 Task: Create a due date automation trigger when advanced on, 2 days before a card is due add content with a name ending with resume at 11:00 AM.
Action: Mouse moved to (820, 234)
Screenshot: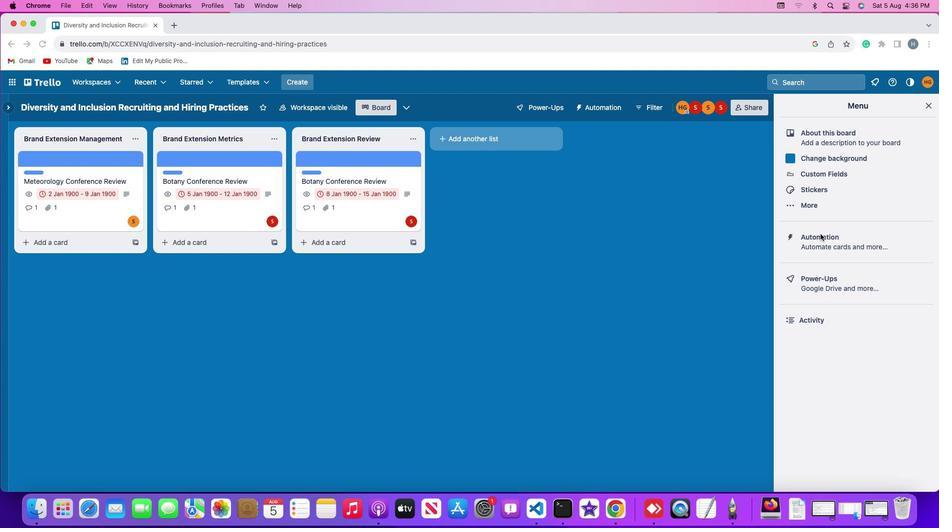 
Action: Mouse pressed left at (820, 234)
Screenshot: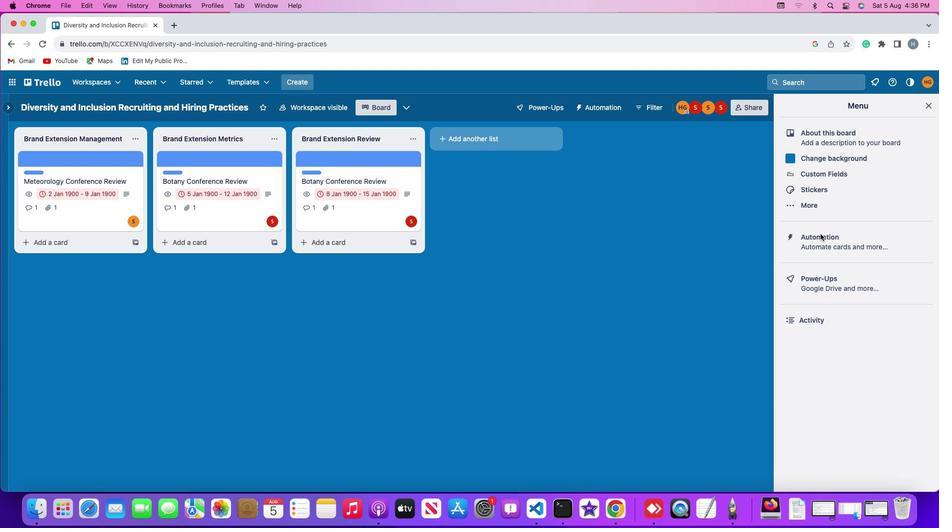 
Action: Mouse moved to (821, 234)
Screenshot: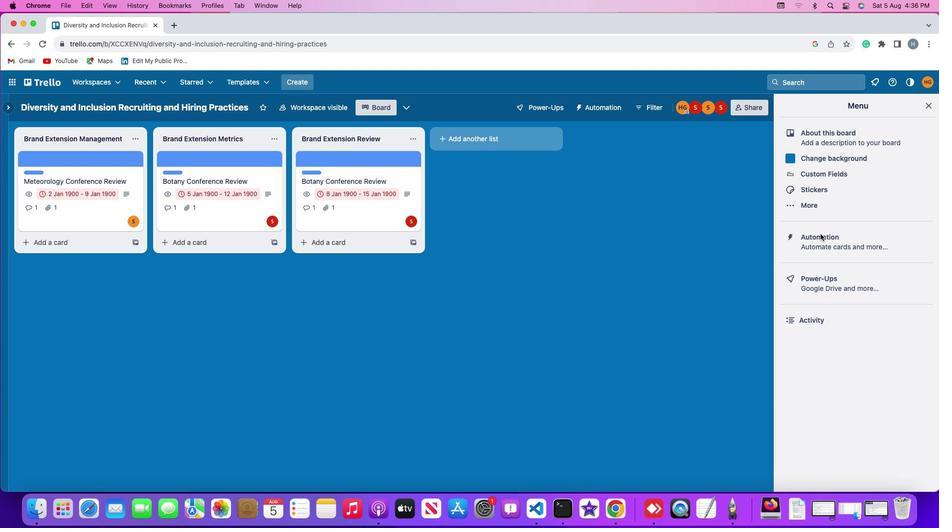 
Action: Mouse pressed left at (821, 234)
Screenshot: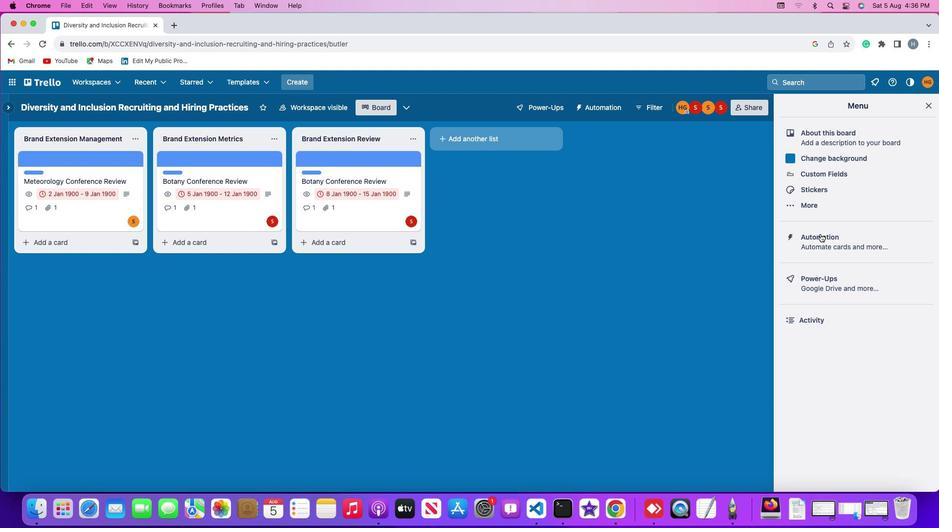 
Action: Mouse moved to (50, 235)
Screenshot: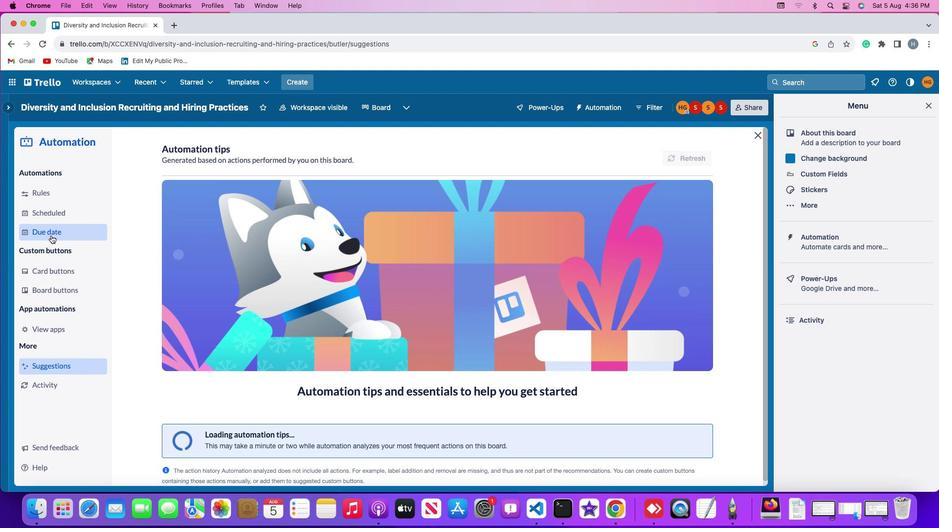 
Action: Mouse pressed left at (50, 235)
Screenshot: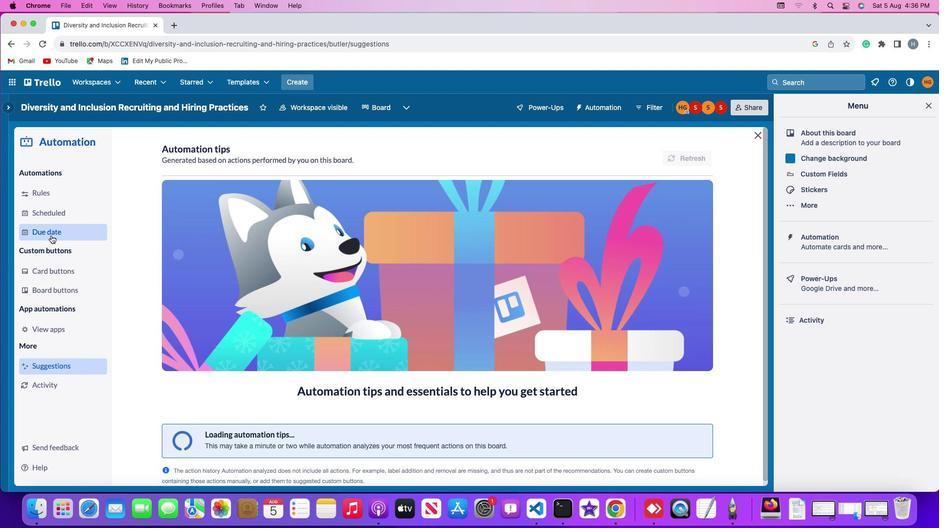 
Action: Mouse moved to (658, 151)
Screenshot: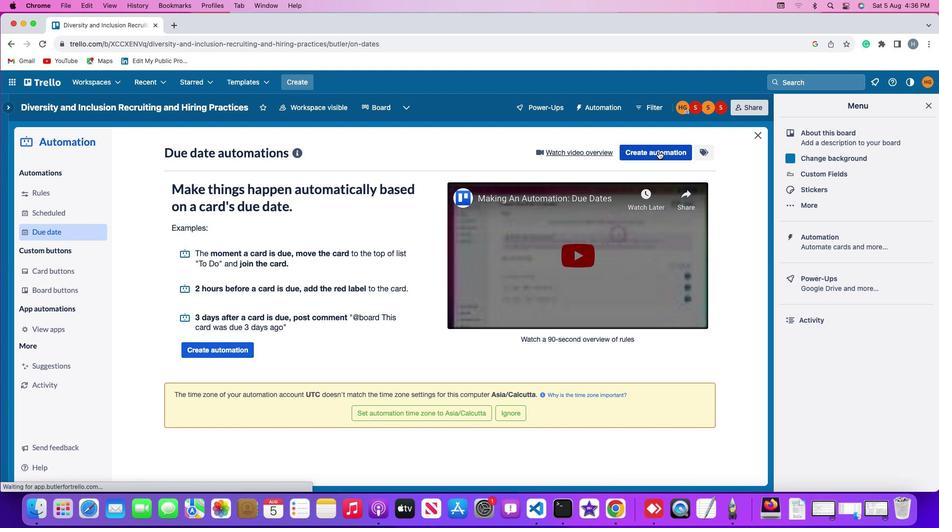 
Action: Mouse pressed left at (658, 151)
Screenshot: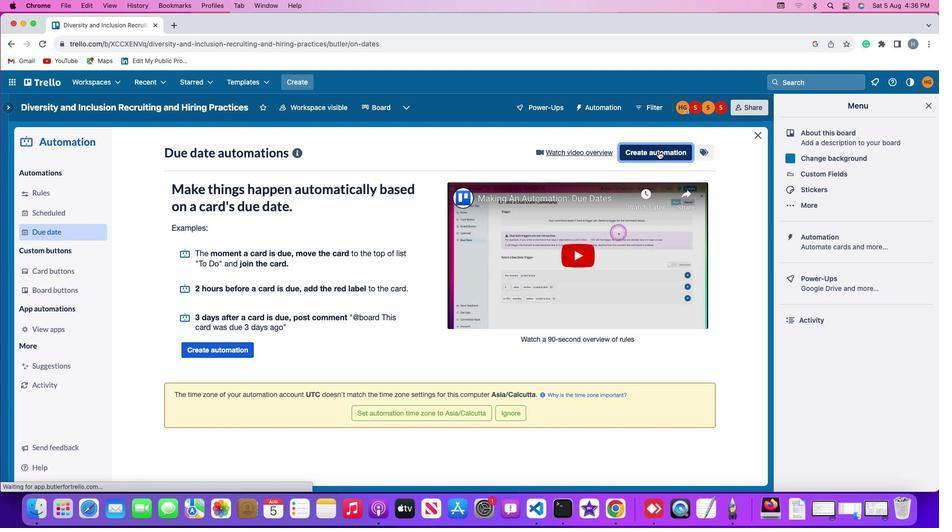 
Action: Mouse moved to (452, 243)
Screenshot: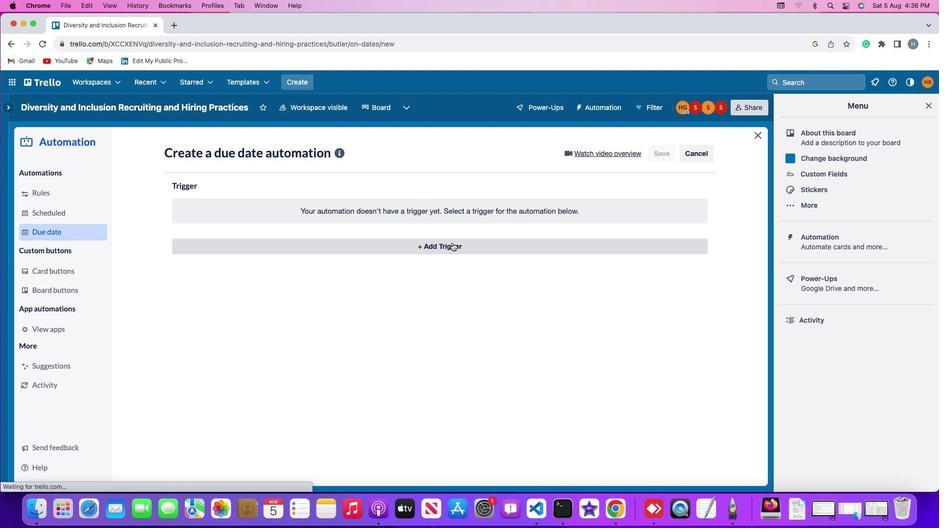 
Action: Mouse pressed left at (452, 243)
Screenshot: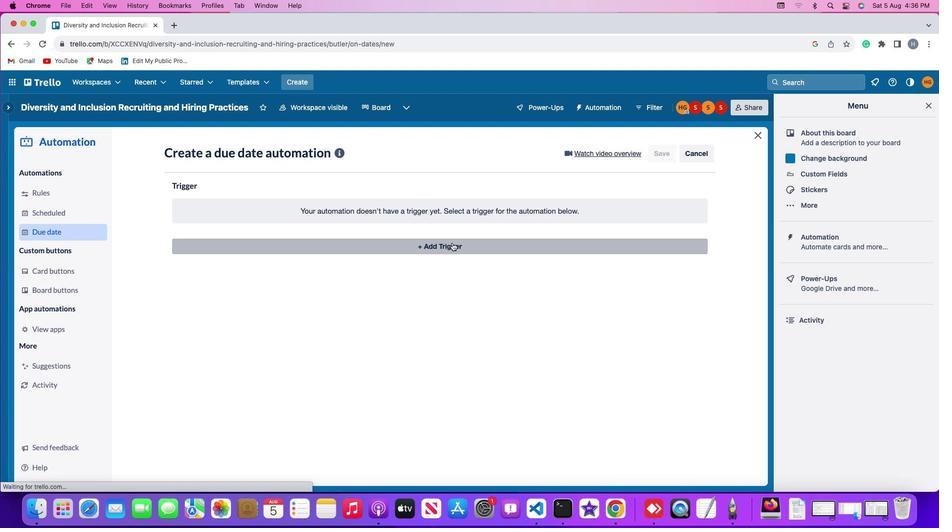 
Action: Mouse moved to (190, 393)
Screenshot: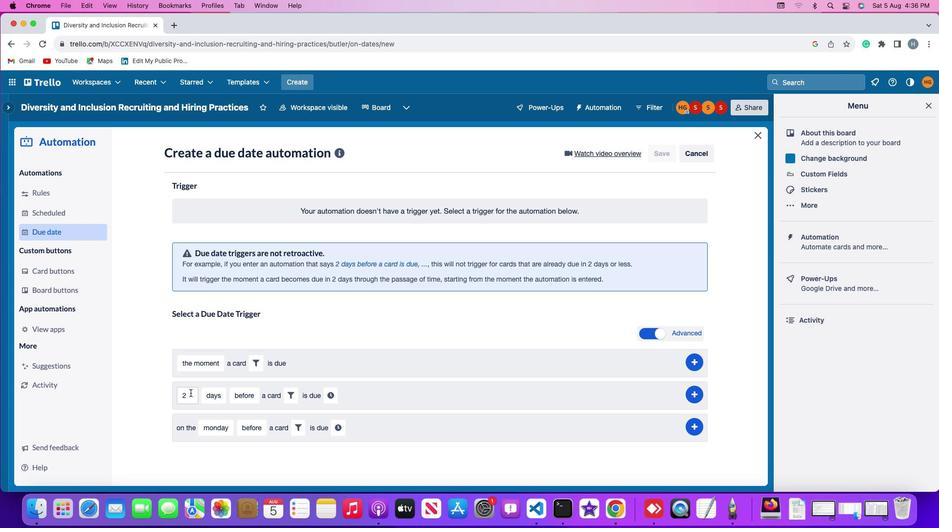 
Action: Mouse pressed left at (190, 393)
Screenshot: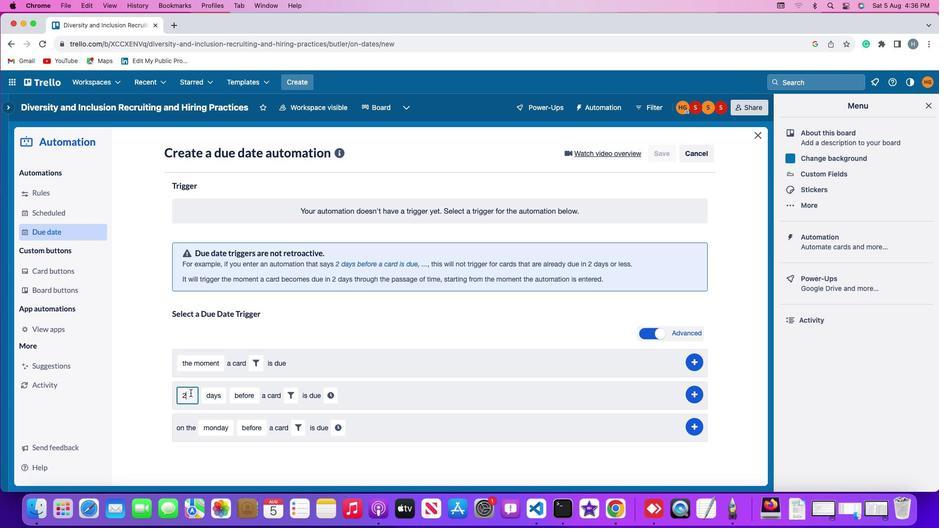 
Action: Mouse moved to (190, 392)
Screenshot: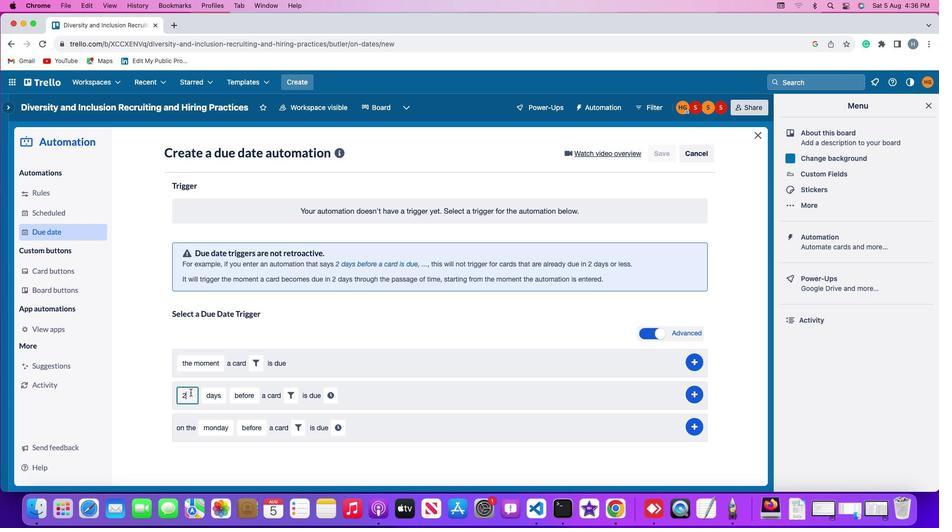 
Action: Key pressed Key.backspace'2'
Screenshot: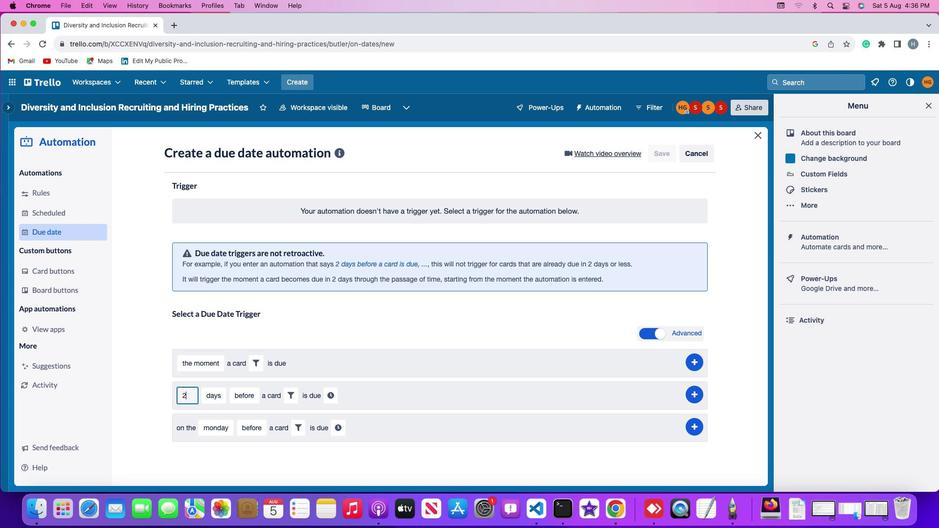 
Action: Mouse moved to (208, 395)
Screenshot: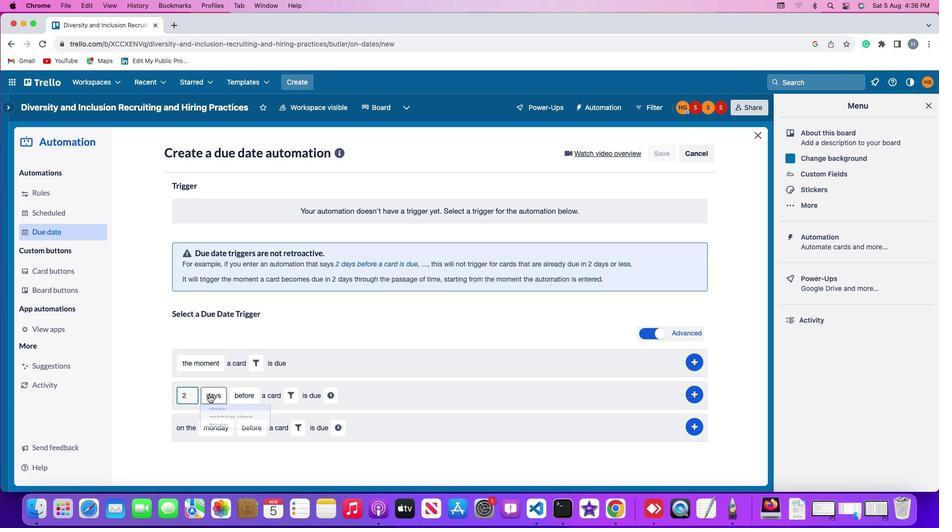 
Action: Mouse pressed left at (208, 395)
Screenshot: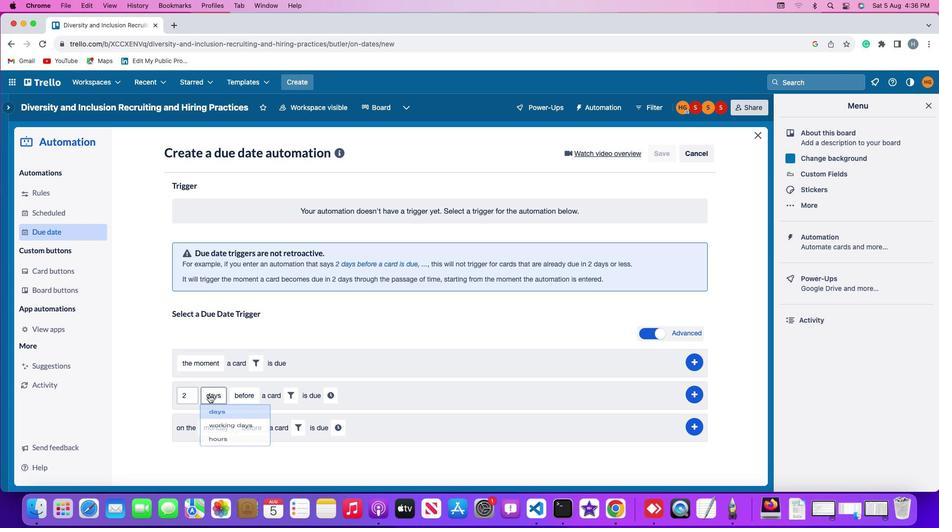 
Action: Mouse moved to (219, 413)
Screenshot: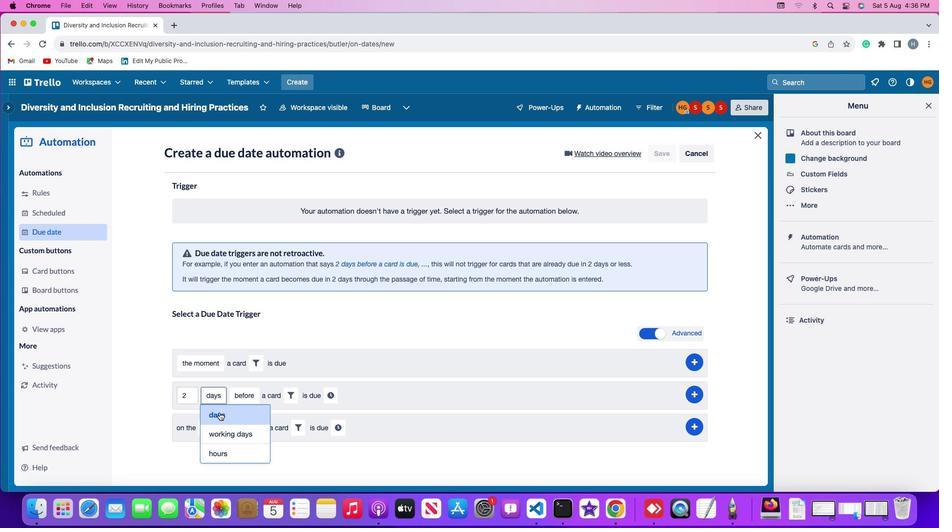 
Action: Mouse pressed left at (219, 413)
Screenshot: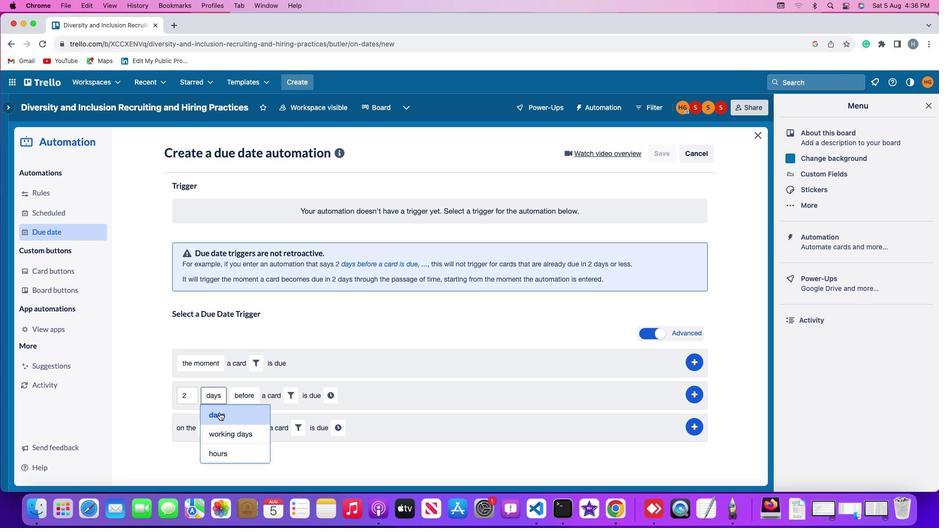 
Action: Mouse moved to (243, 395)
Screenshot: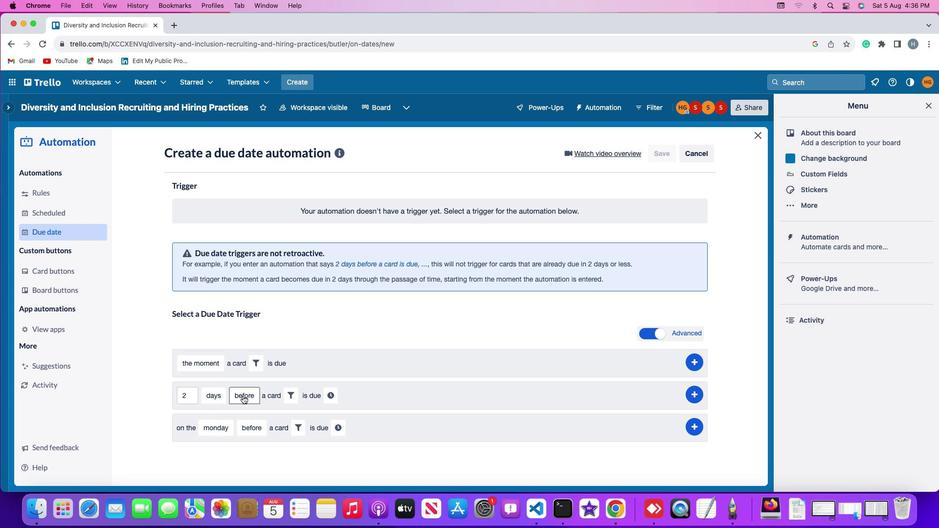 
Action: Mouse pressed left at (243, 395)
Screenshot: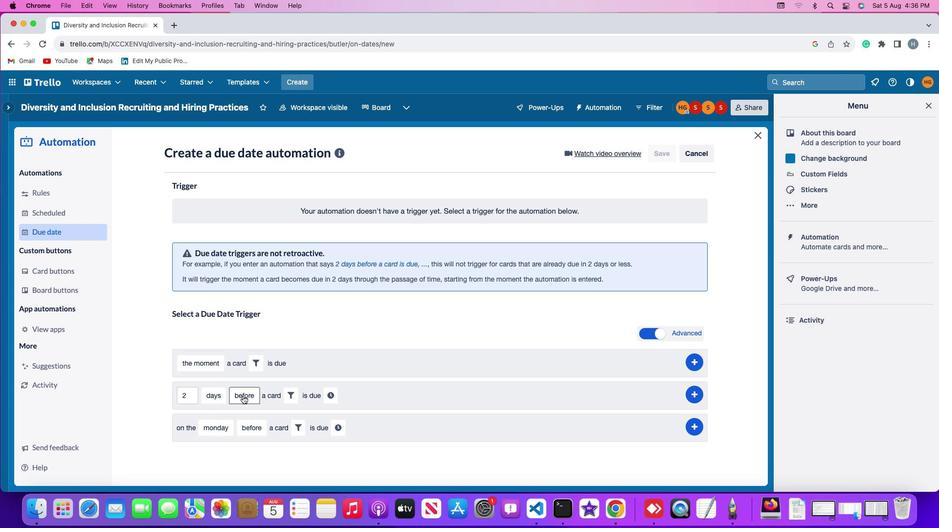 
Action: Mouse moved to (249, 412)
Screenshot: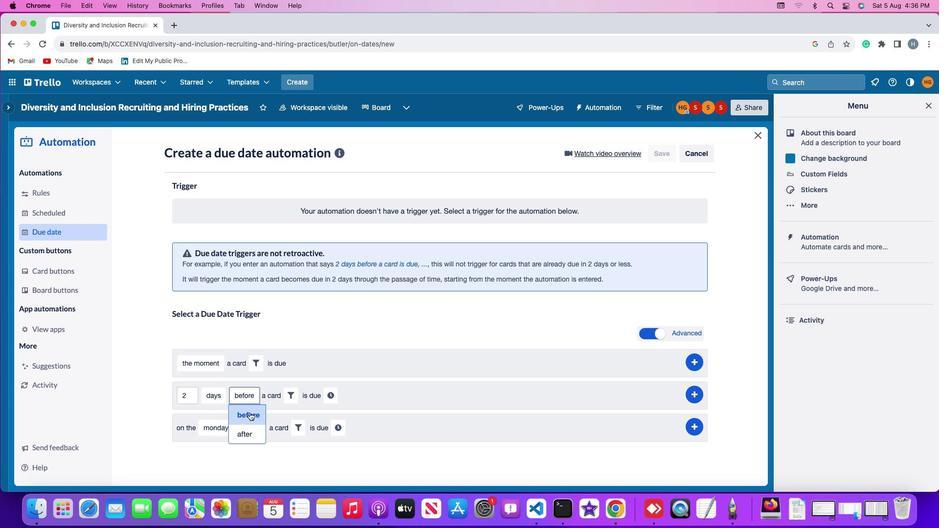 
Action: Mouse pressed left at (249, 412)
Screenshot: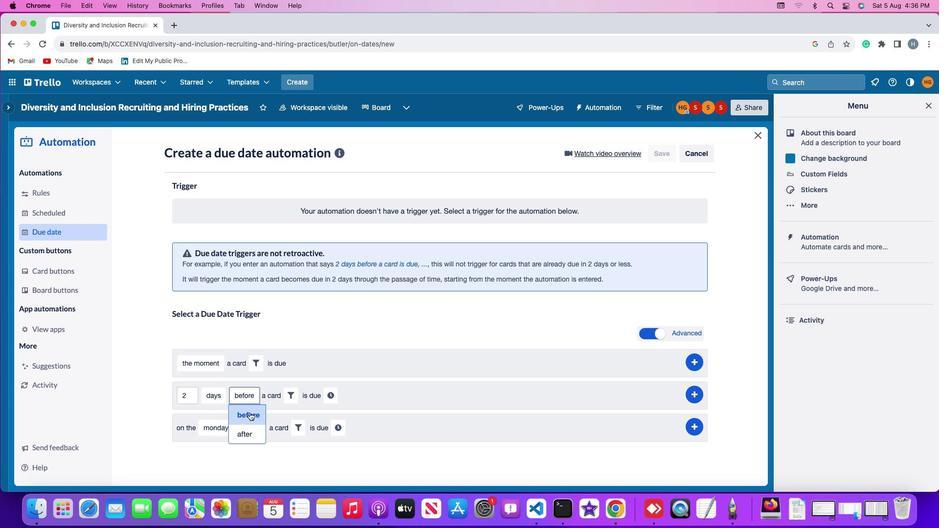 
Action: Mouse moved to (289, 398)
Screenshot: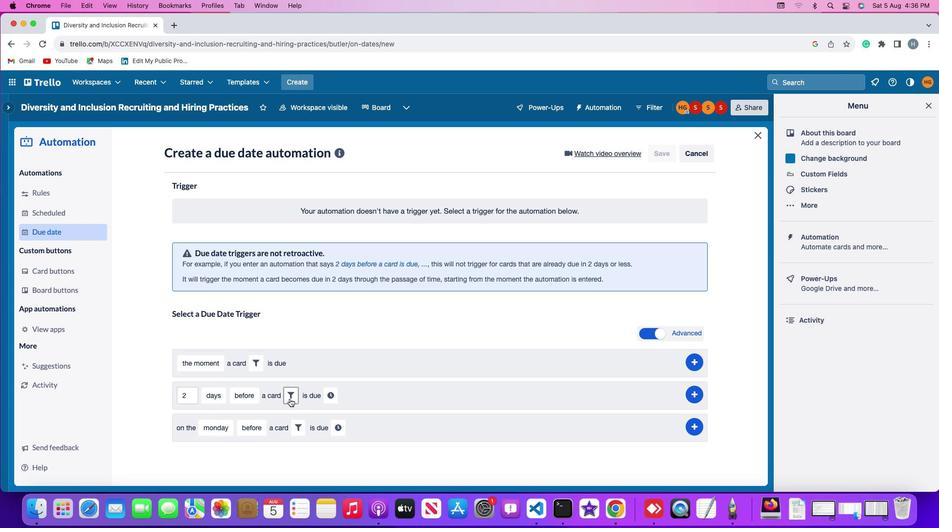 
Action: Mouse pressed left at (289, 398)
Screenshot: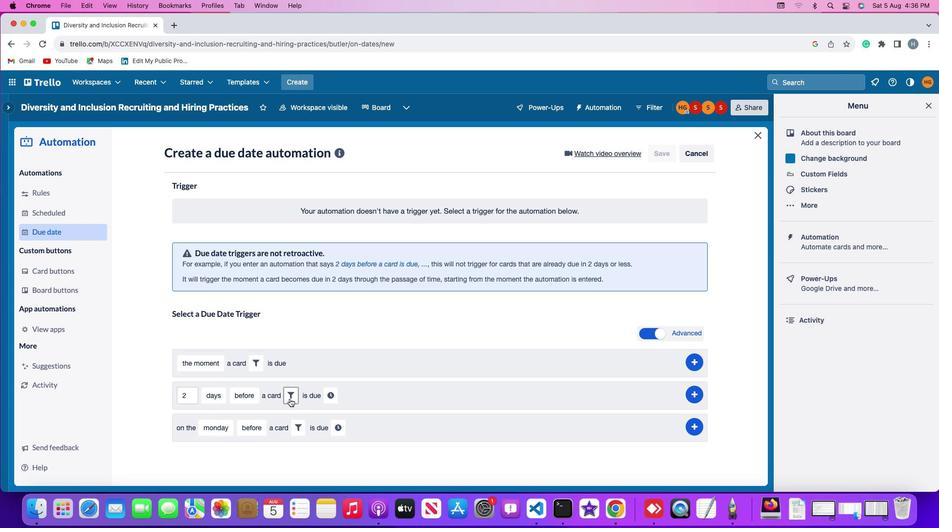 
Action: Mouse moved to (415, 428)
Screenshot: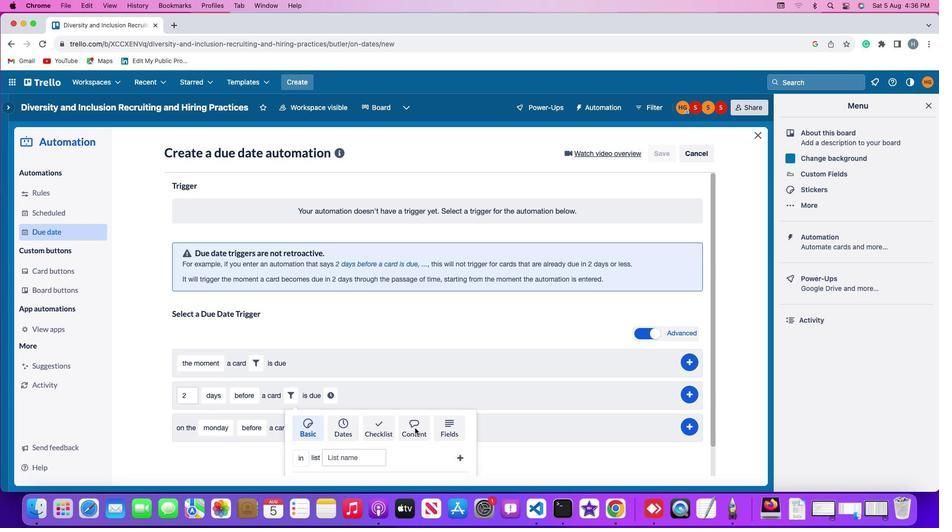 
Action: Mouse pressed left at (415, 428)
Screenshot: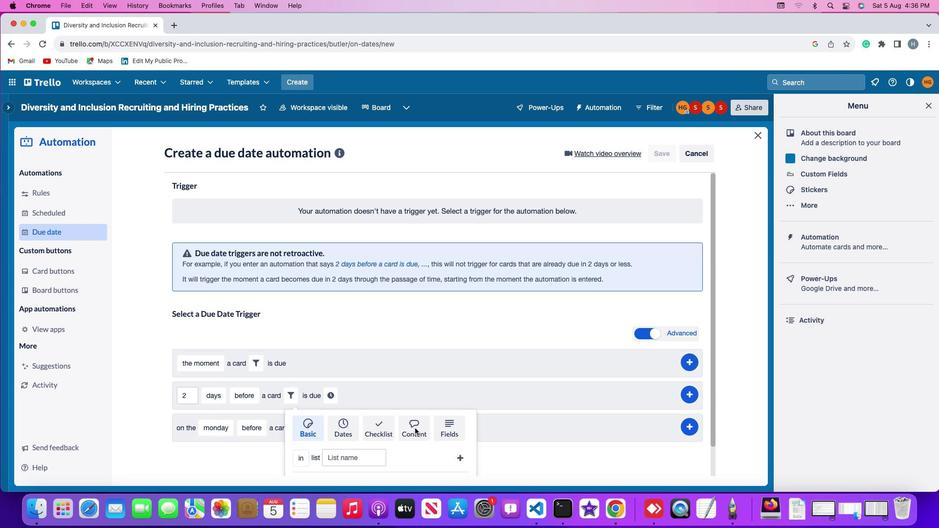 
Action: Mouse moved to (324, 458)
Screenshot: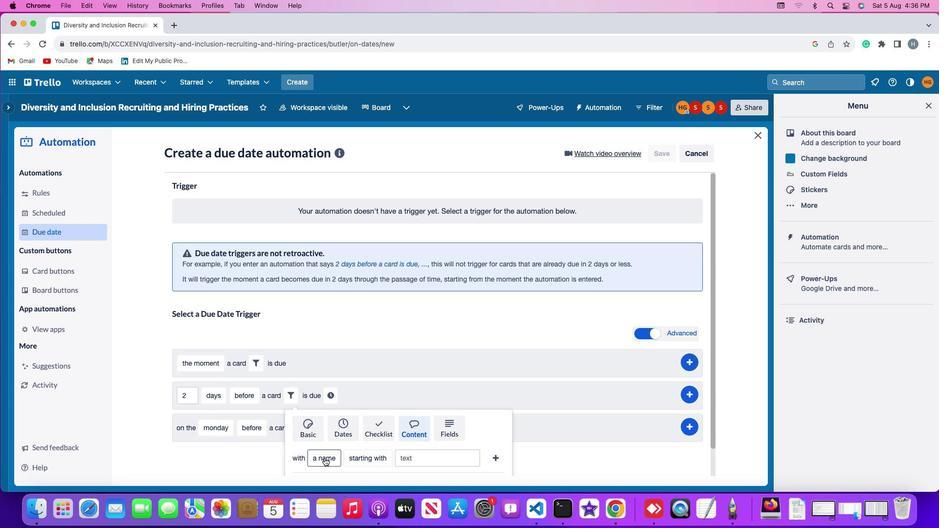 
Action: Mouse pressed left at (324, 458)
Screenshot: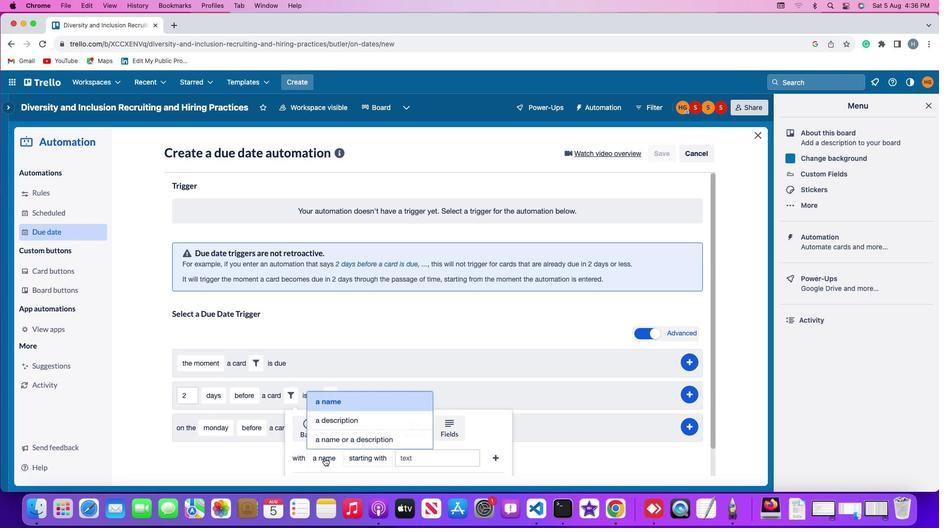 
Action: Mouse moved to (359, 404)
Screenshot: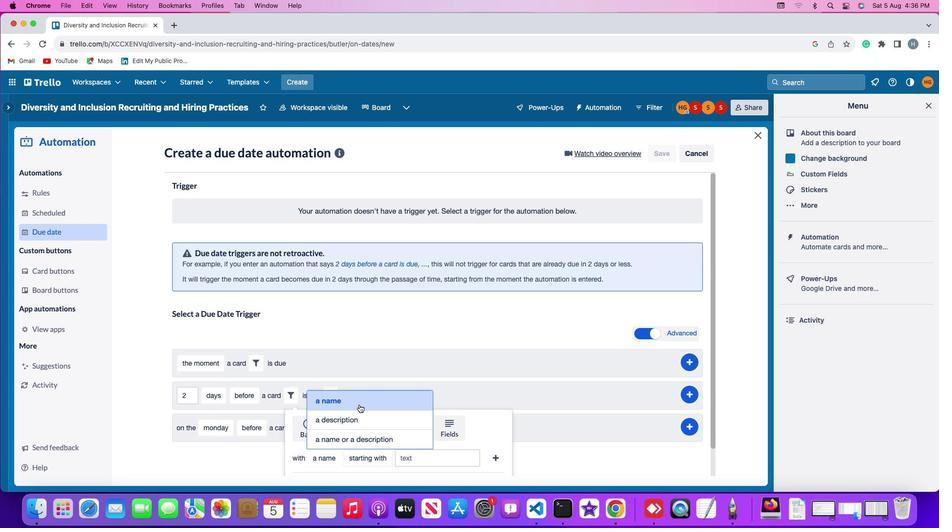 
Action: Mouse pressed left at (359, 404)
Screenshot: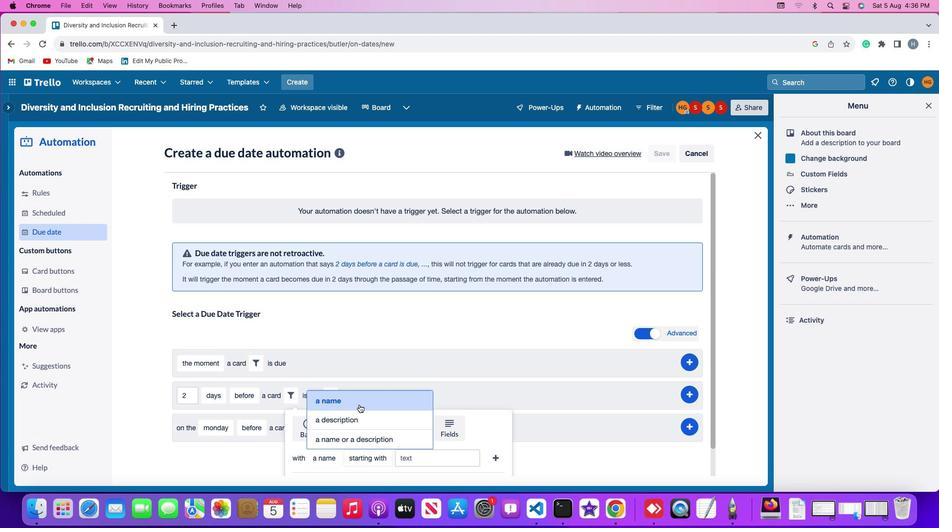
Action: Mouse moved to (370, 460)
Screenshot: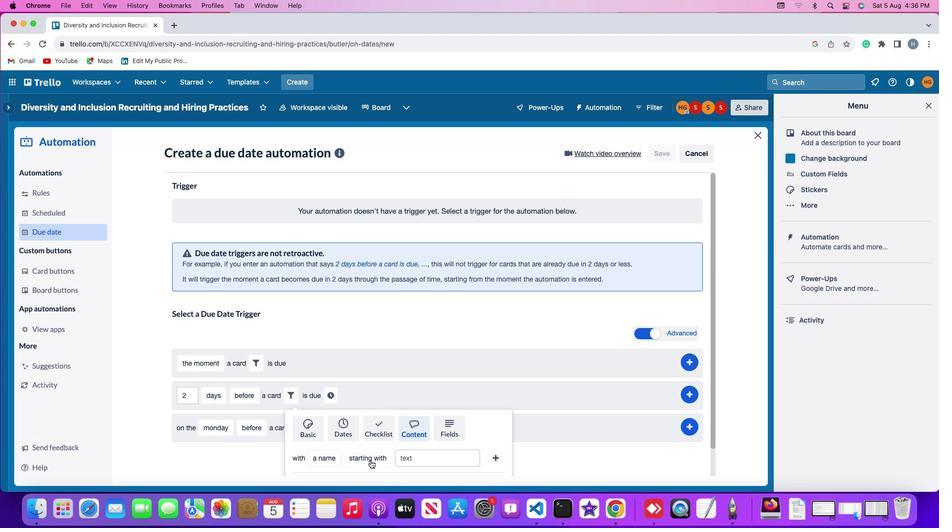 
Action: Mouse pressed left at (370, 460)
Screenshot: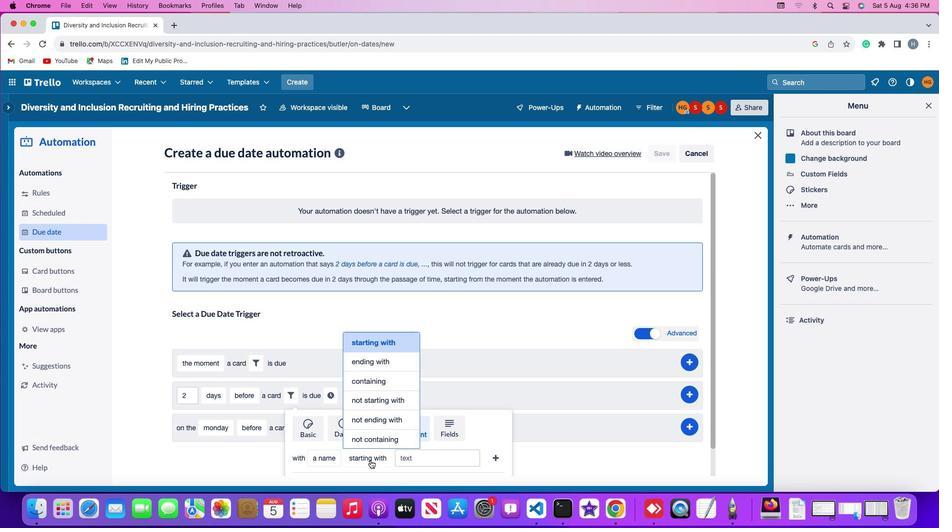 
Action: Mouse moved to (389, 363)
Screenshot: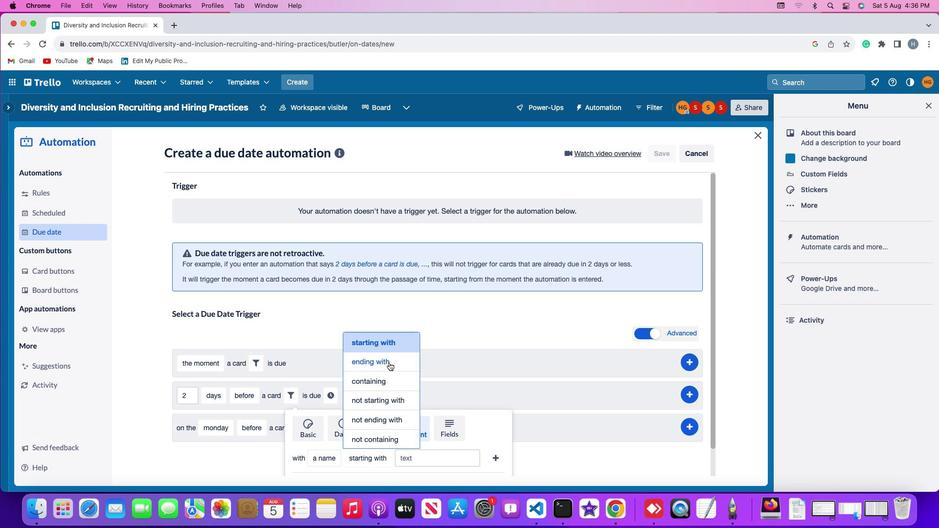
Action: Mouse pressed left at (389, 363)
Screenshot: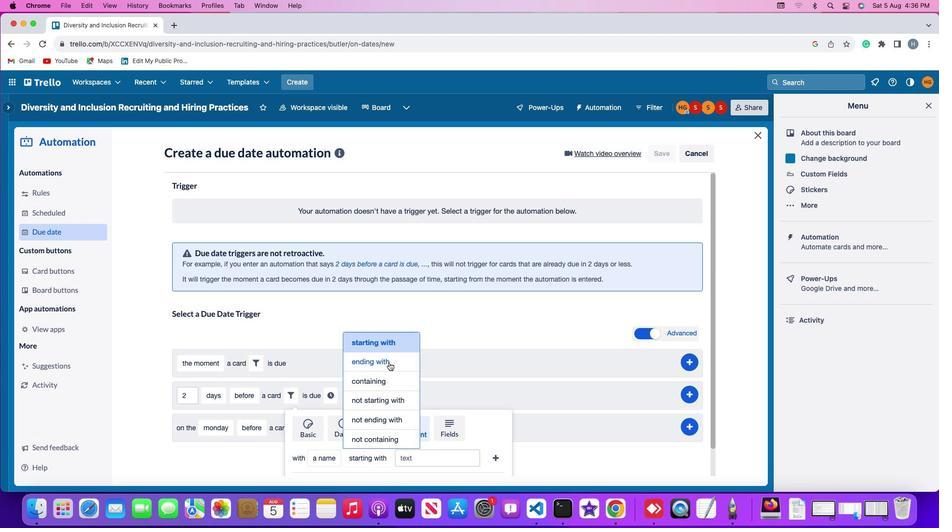
Action: Mouse moved to (416, 460)
Screenshot: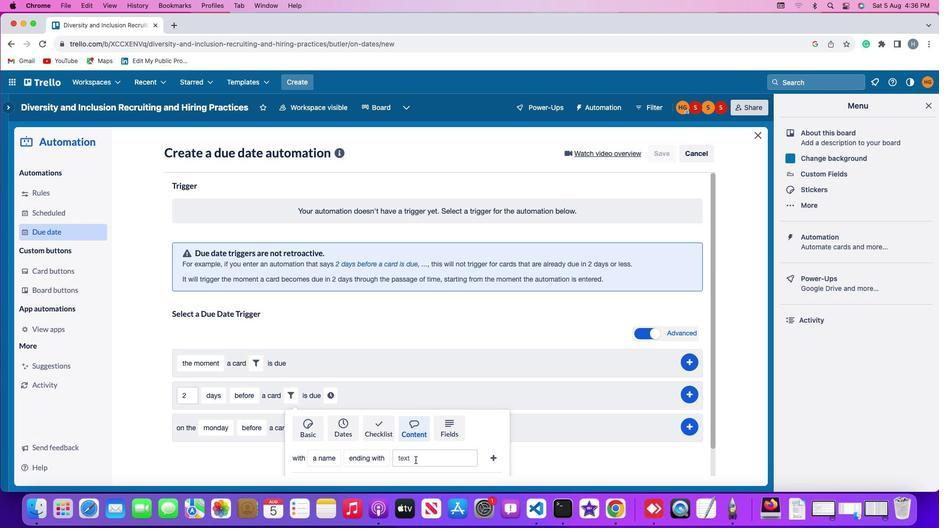 
Action: Mouse pressed left at (416, 460)
Screenshot: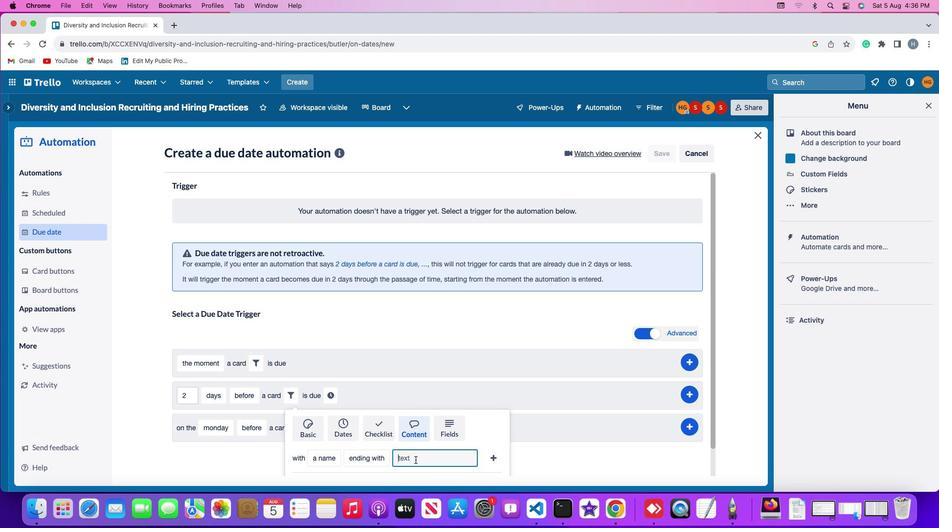 
Action: Mouse moved to (415, 459)
Screenshot: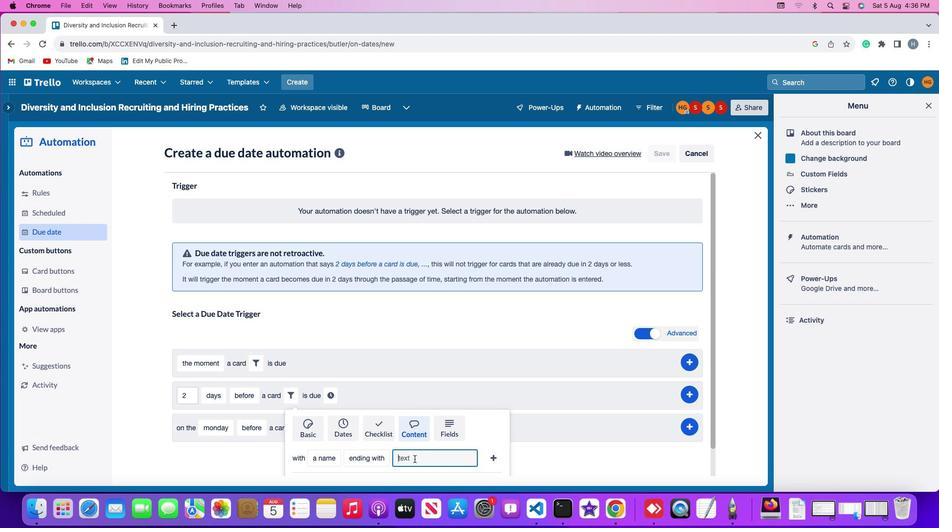 
Action: Key pressed 'r''e''s''u''m''e'
Screenshot: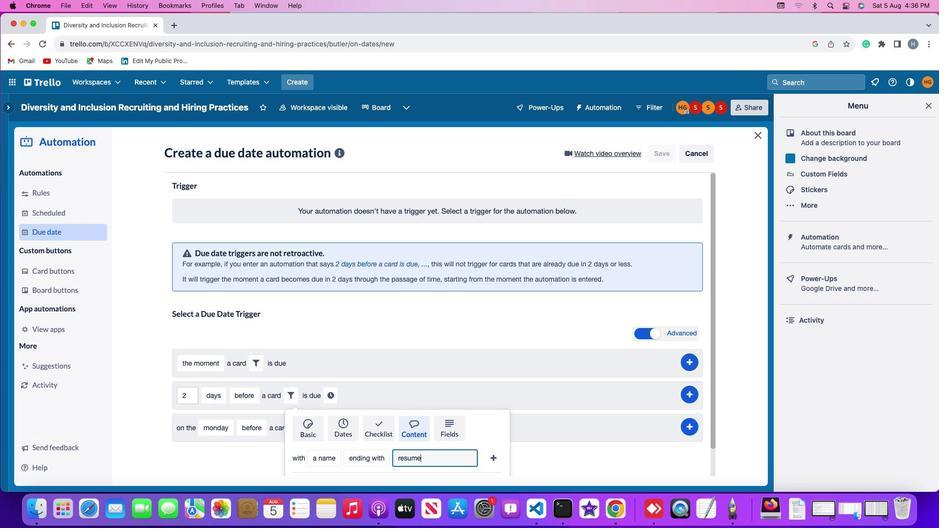 
Action: Mouse moved to (489, 455)
Screenshot: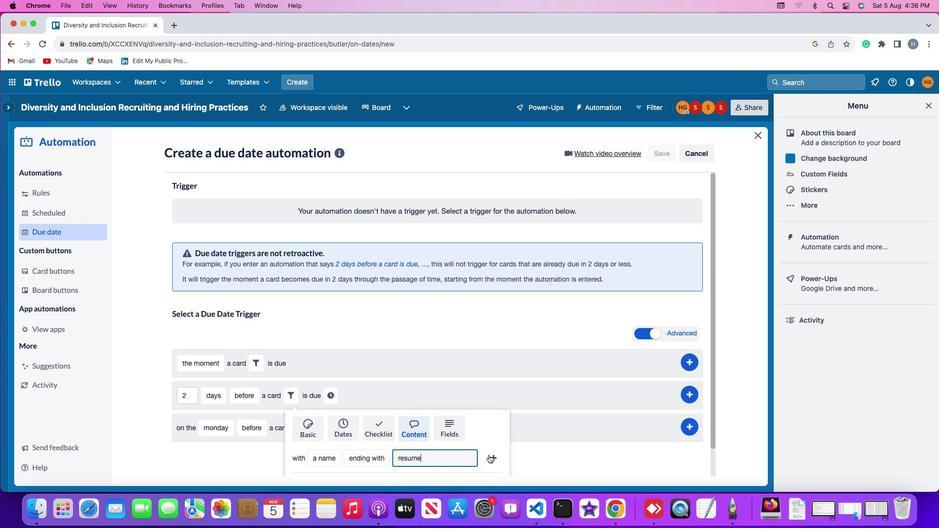 
Action: Mouse pressed left at (489, 455)
Screenshot: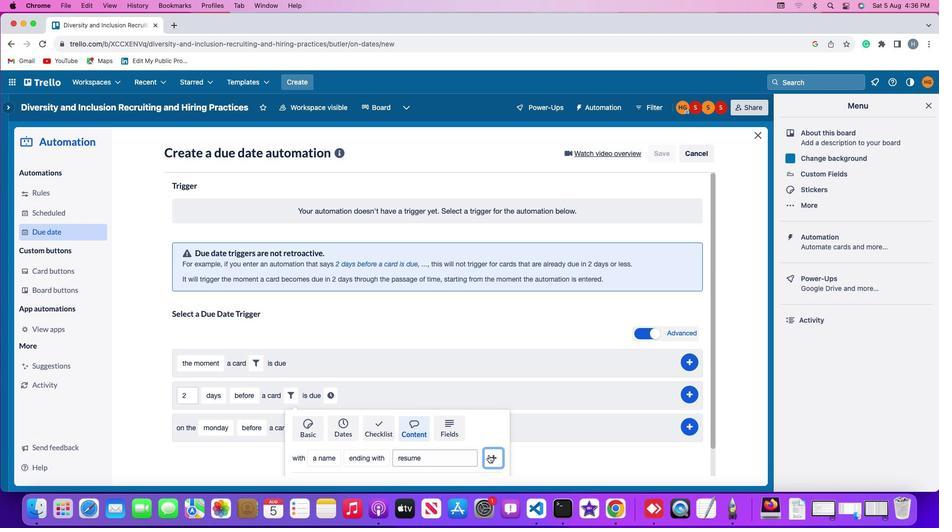 
Action: Mouse moved to (460, 396)
Screenshot: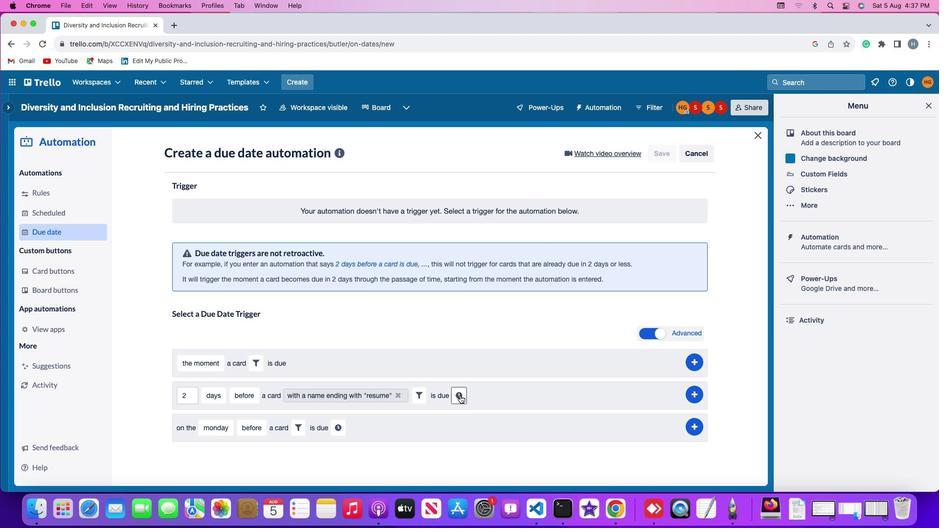 
Action: Mouse pressed left at (460, 396)
Screenshot: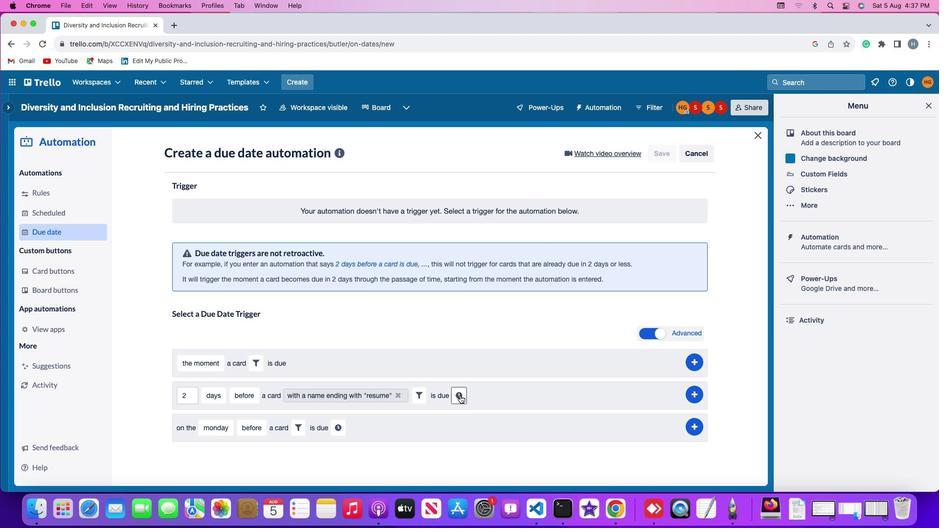 
Action: Mouse moved to (478, 399)
Screenshot: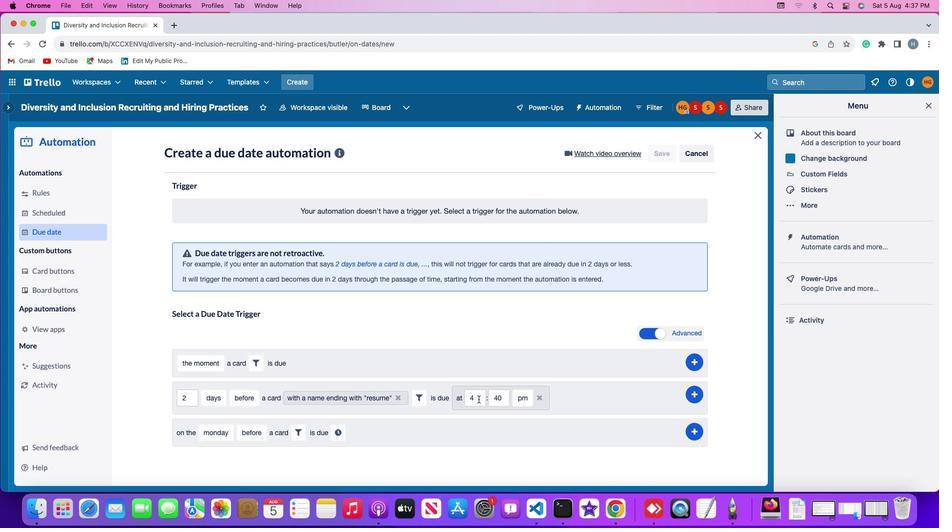 
Action: Mouse pressed left at (478, 399)
Screenshot: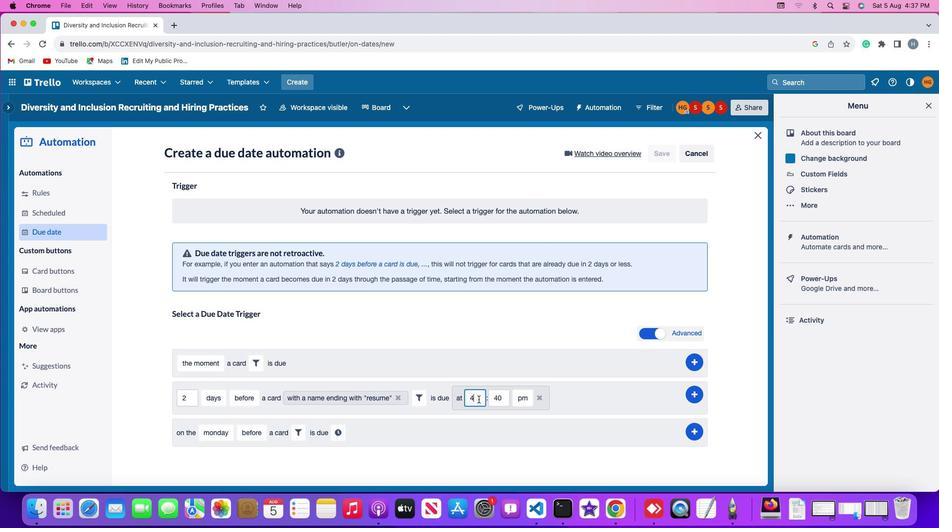 
Action: Key pressed Key.backspace'1''1'
Screenshot: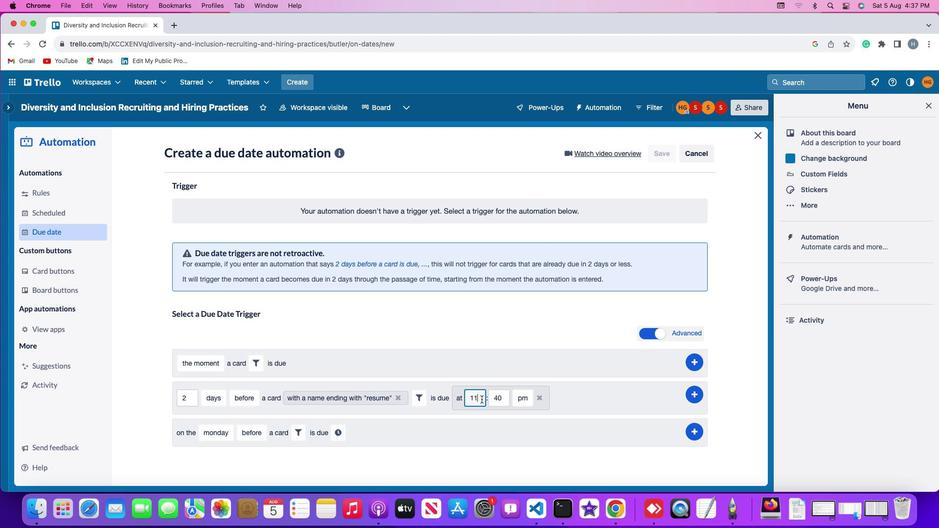 
Action: Mouse moved to (502, 398)
Screenshot: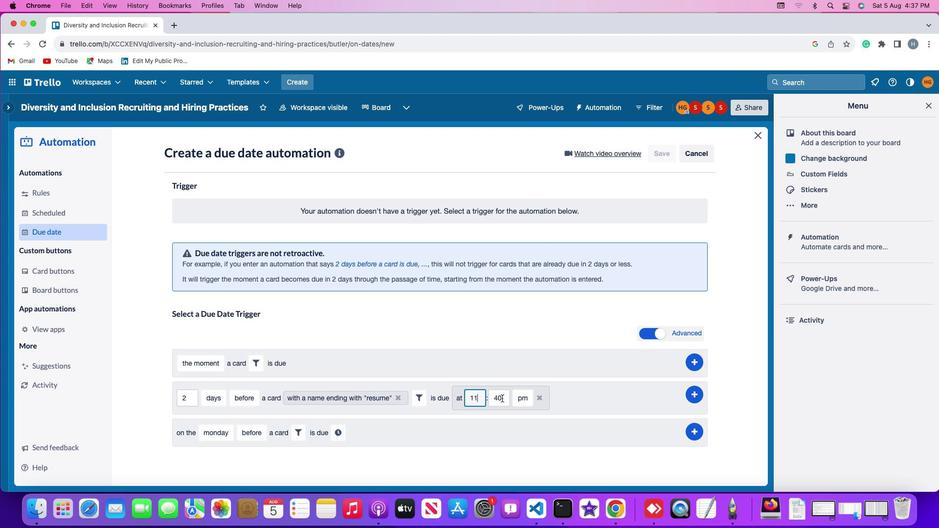 
Action: Mouse pressed left at (502, 398)
Screenshot: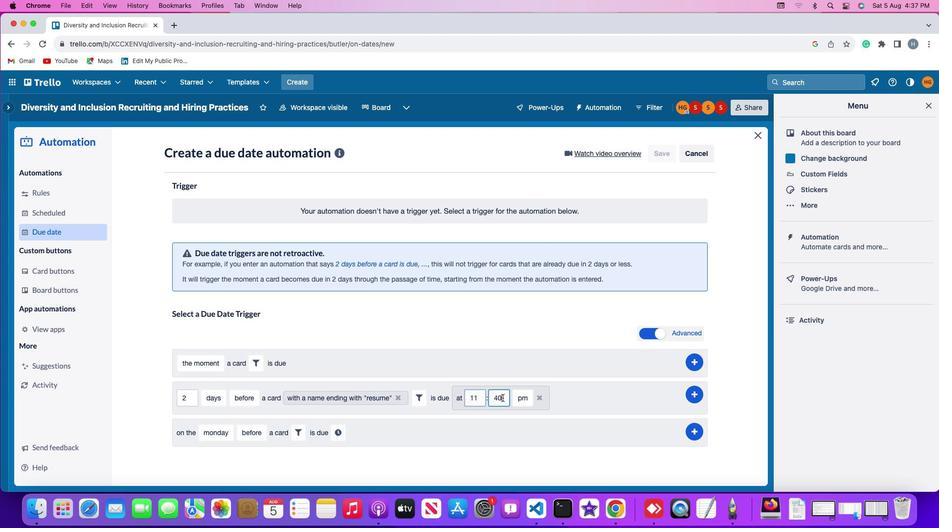 
Action: Mouse moved to (502, 398)
Screenshot: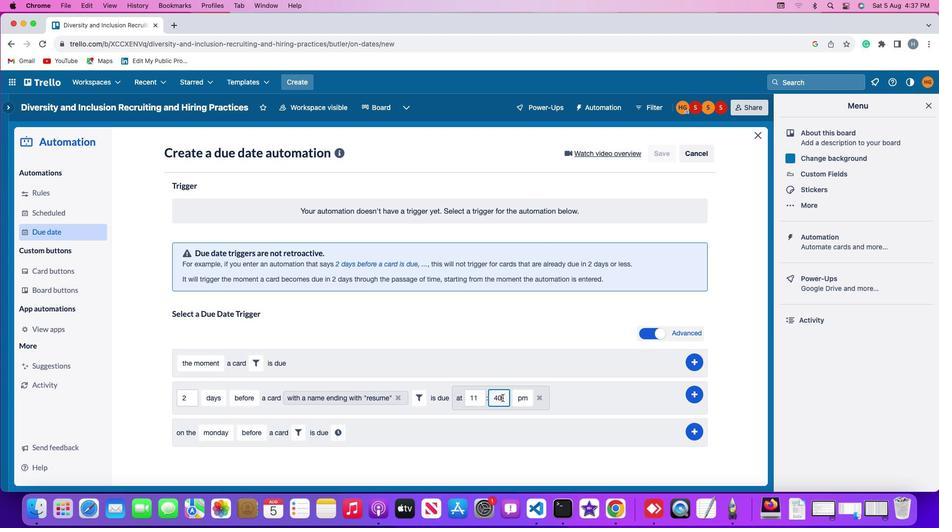 
Action: Key pressed Key.backspaceKey.backspace'0''0'
Screenshot: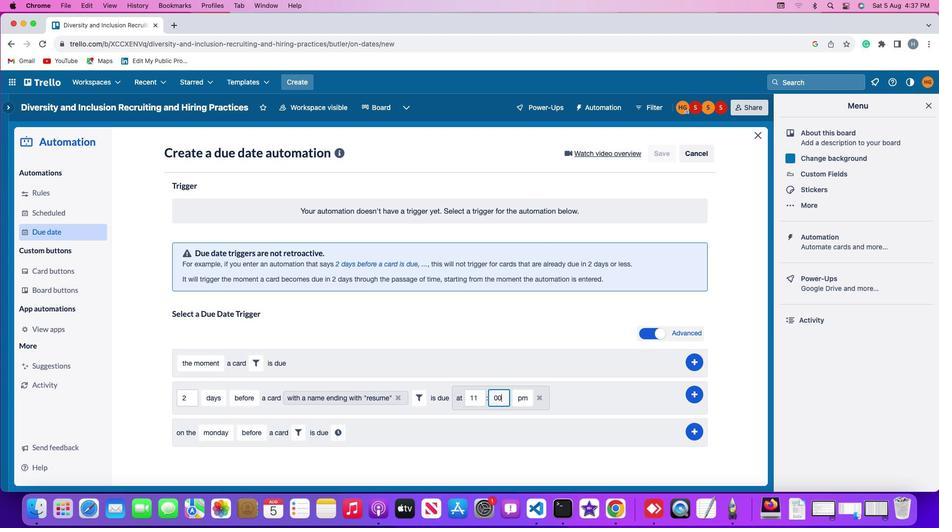 
Action: Mouse moved to (513, 398)
Screenshot: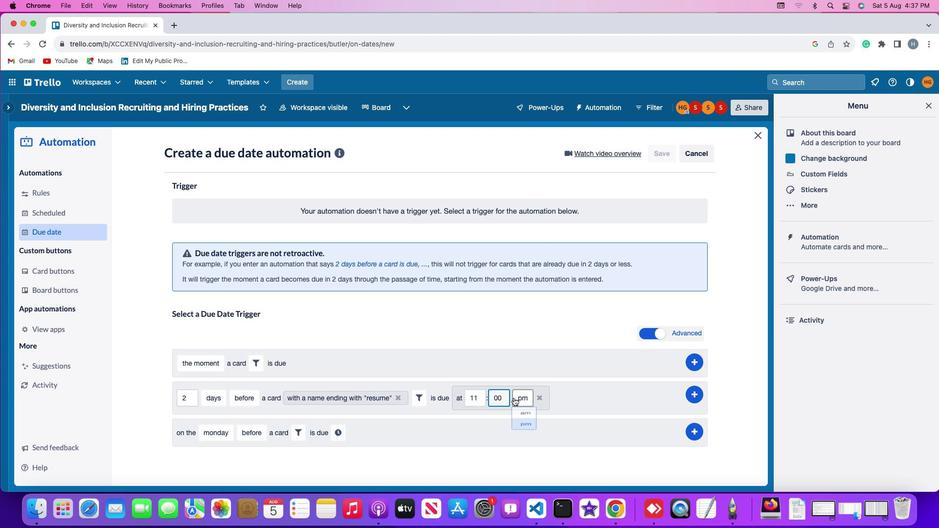 
Action: Mouse pressed left at (513, 398)
Screenshot: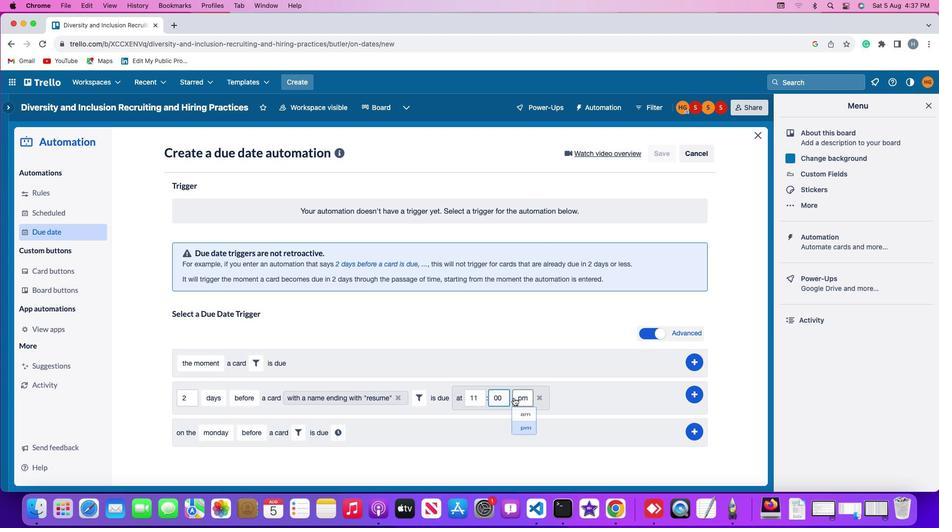 
Action: Mouse moved to (530, 414)
Screenshot: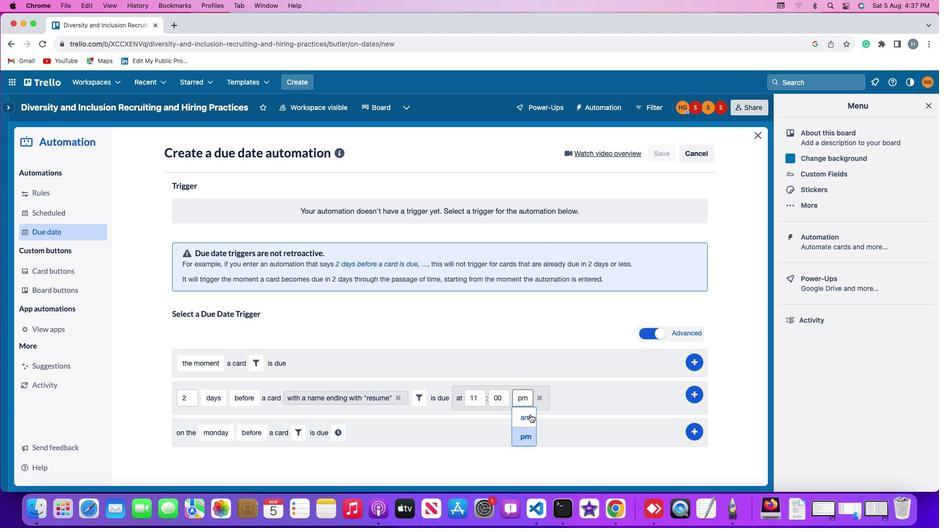 
Action: Mouse pressed left at (530, 414)
Screenshot: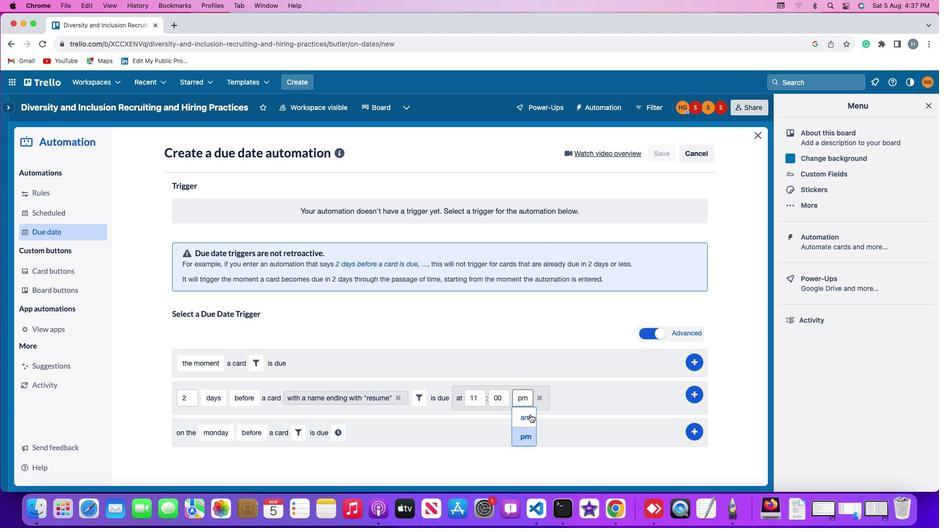 
Action: Mouse moved to (693, 392)
Screenshot: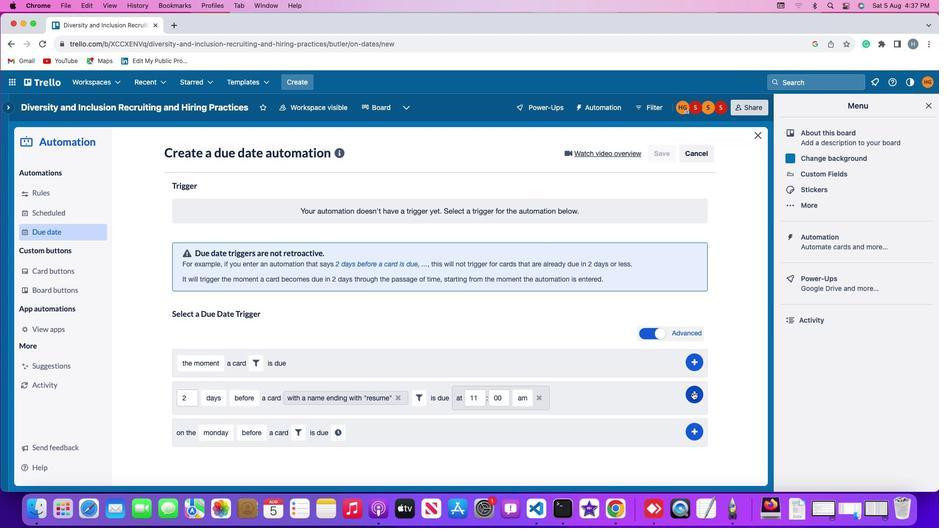 
Action: Mouse pressed left at (693, 392)
Screenshot: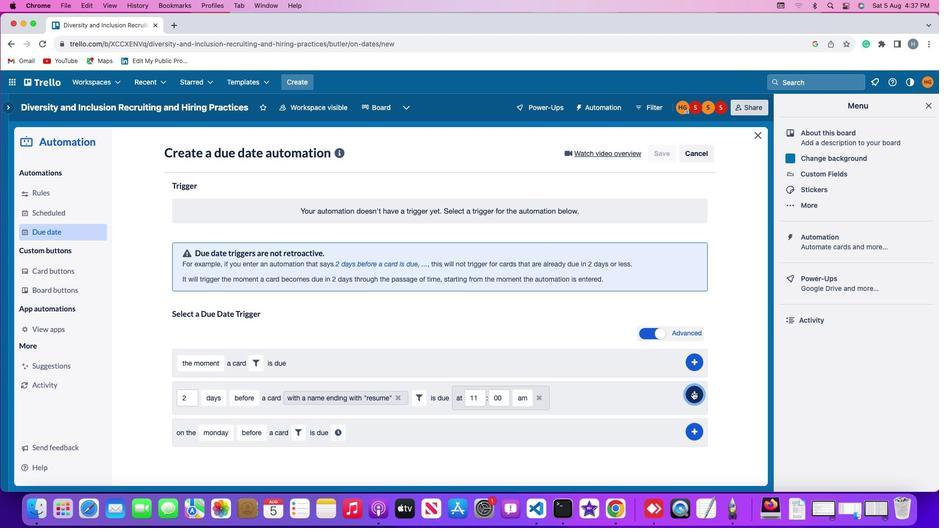 
Action: Mouse moved to (731, 287)
Screenshot: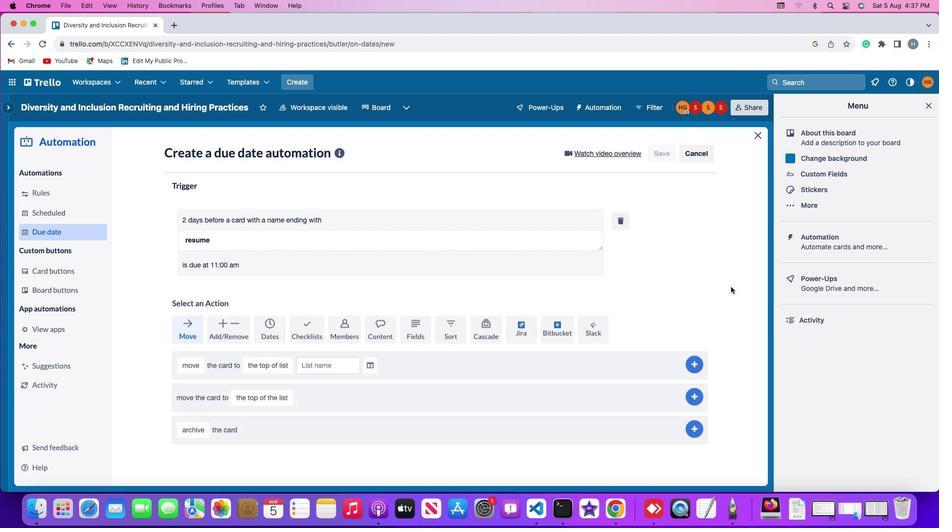 
